 Task: Enable the transaction security policies.
Action: Mouse moved to (1007, 66)
Screenshot: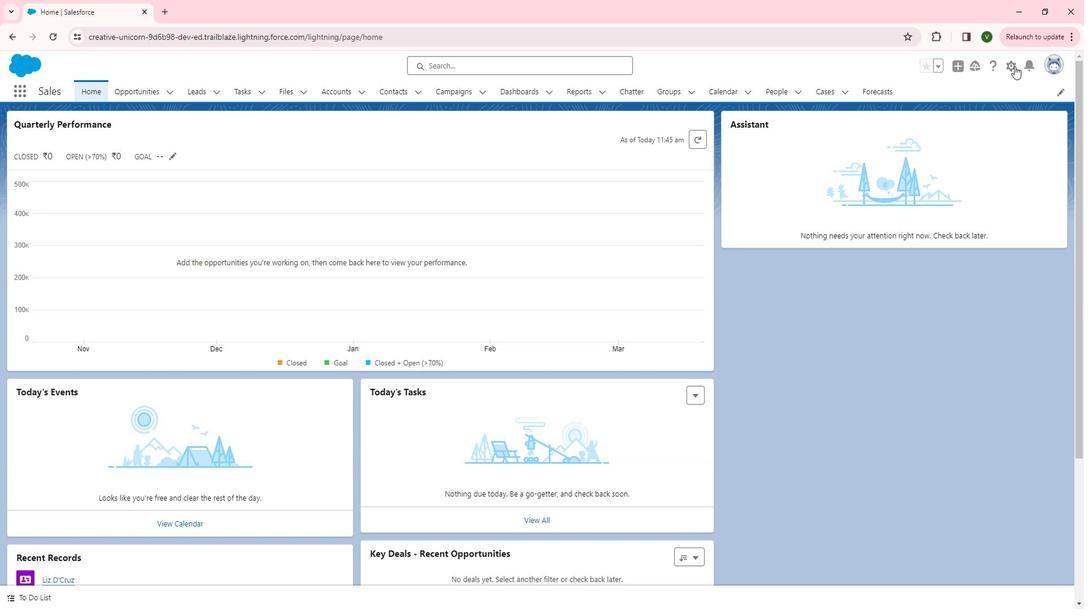 
Action: Mouse pressed left at (1007, 66)
Screenshot: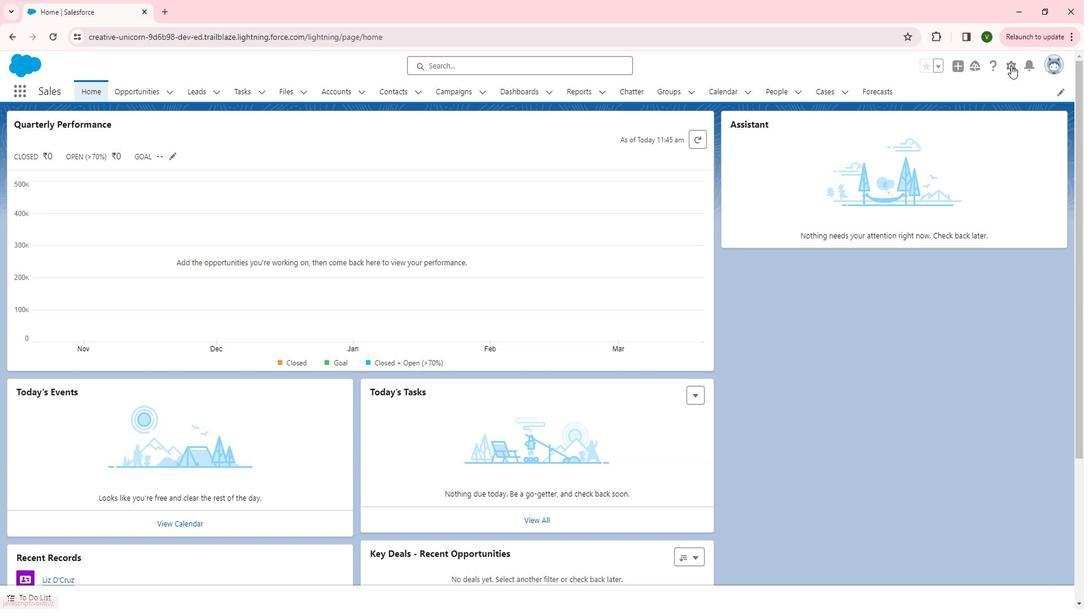 
Action: Mouse moved to (975, 92)
Screenshot: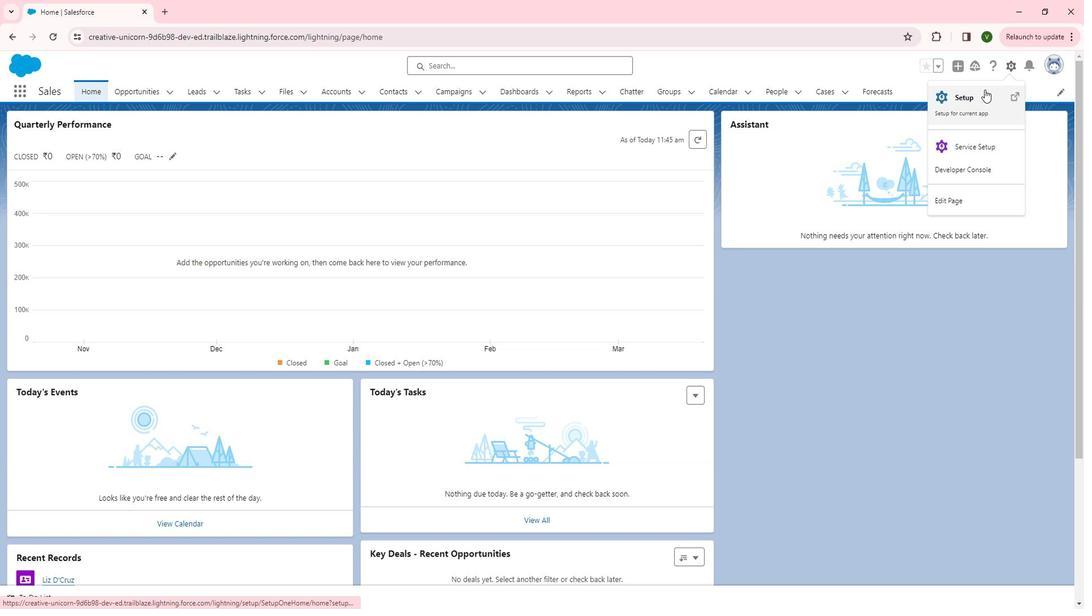 
Action: Mouse pressed left at (975, 92)
Screenshot: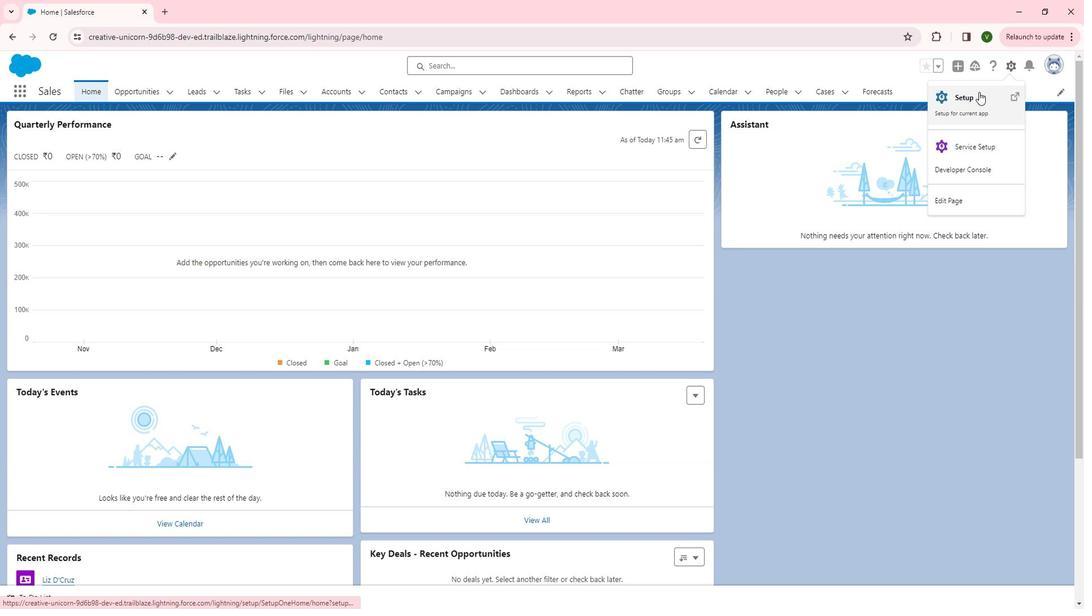 
Action: Mouse moved to (99, 332)
Screenshot: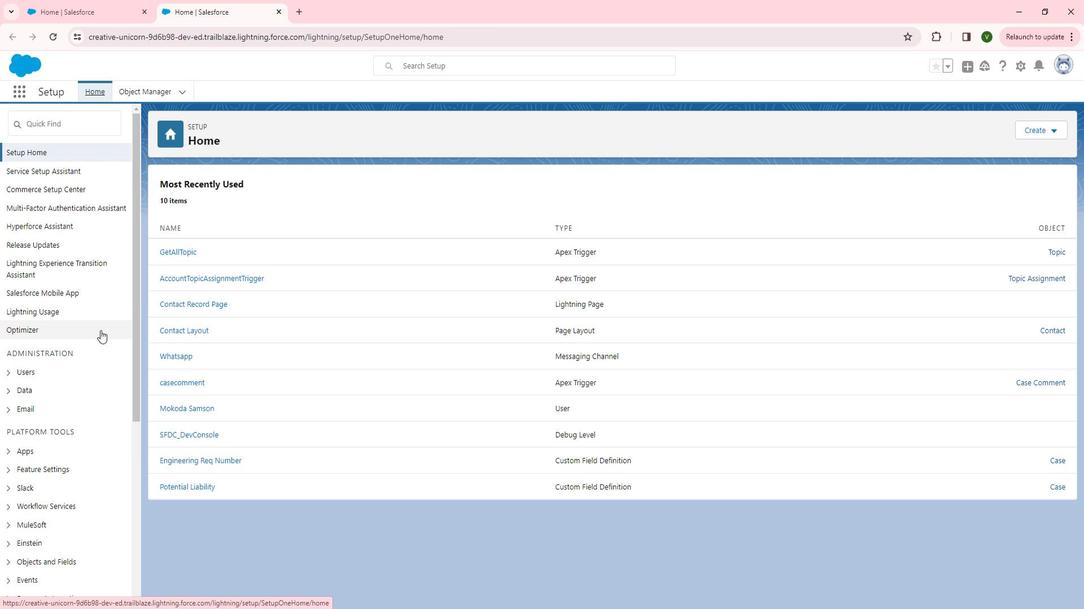 
Action: Mouse scrolled (99, 331) with delta (0, 0)
Screenshot: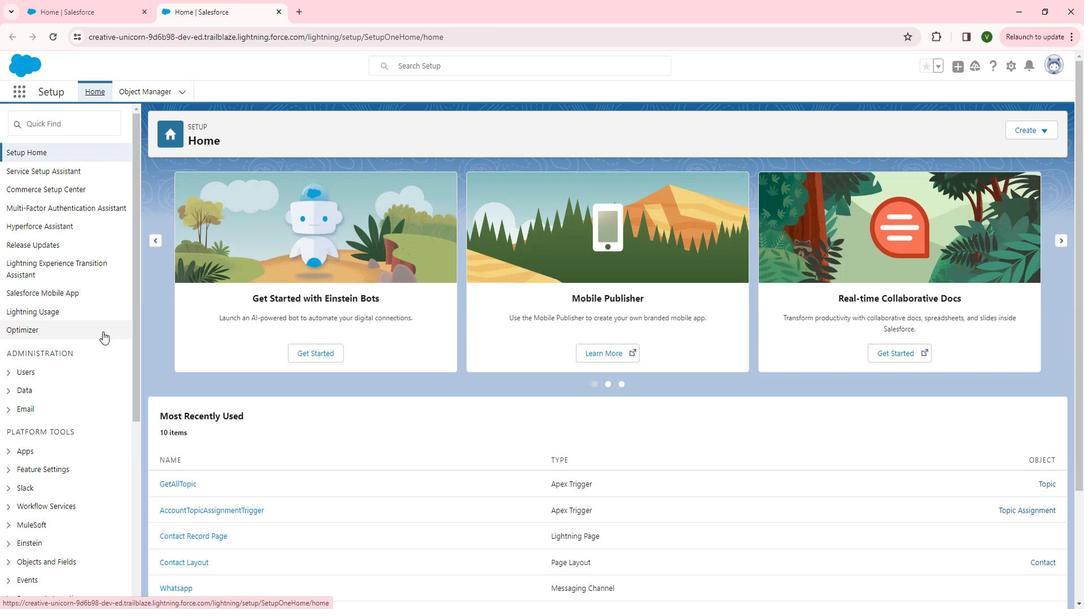 
Action: Mouse scrolled (99, 331) with delta (0, 0)
Screenshot: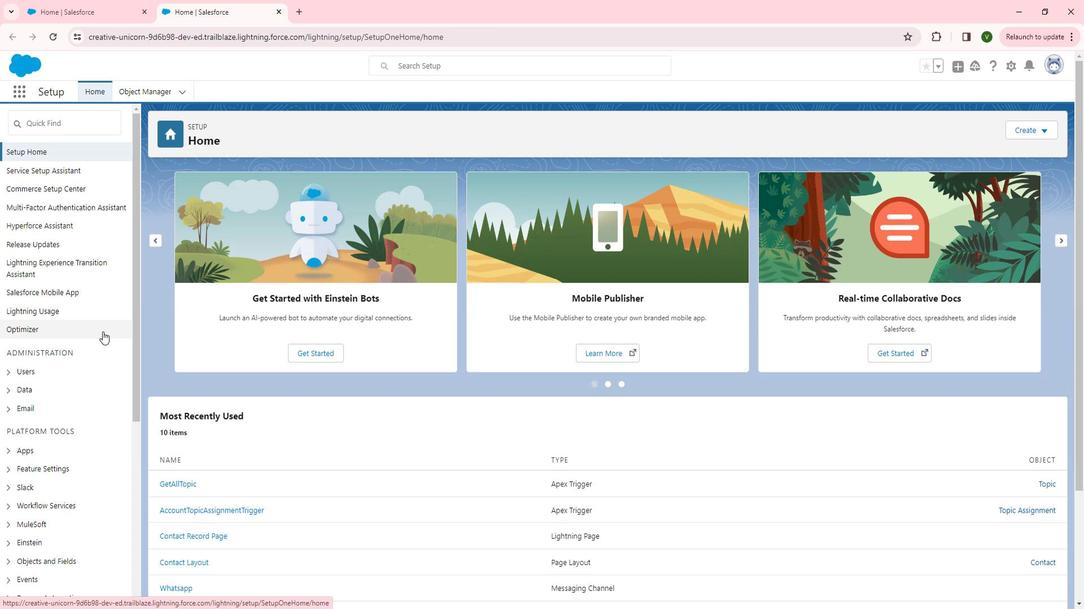 
Action: Mouse scrolled (99, 331) with delta (0, 0)
Screenshot: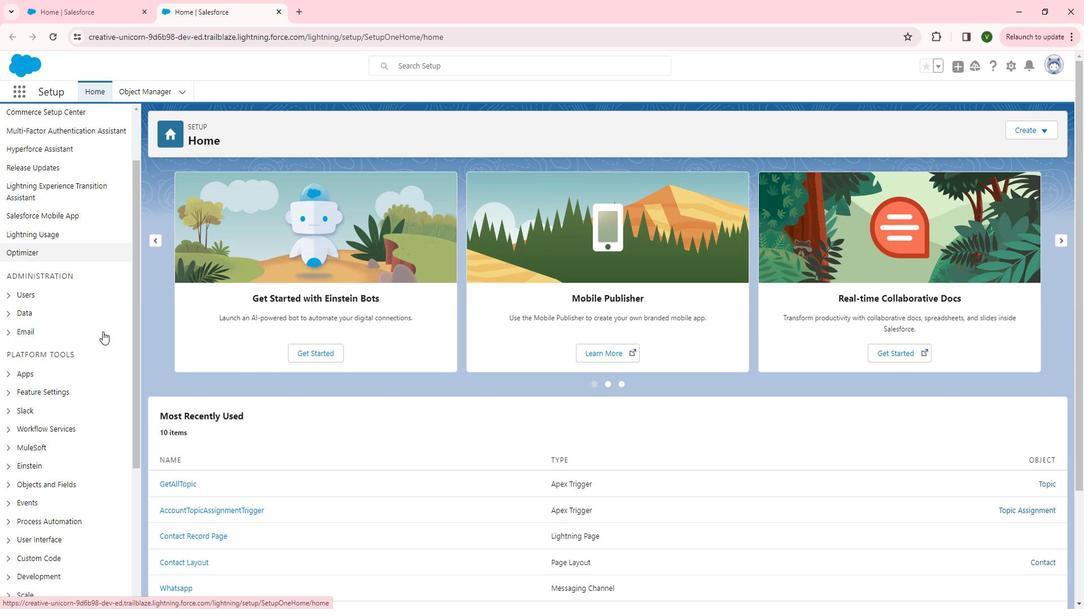 
Action: Mouse scrolled (99, 331) with delta (0, 0)
Screenshot: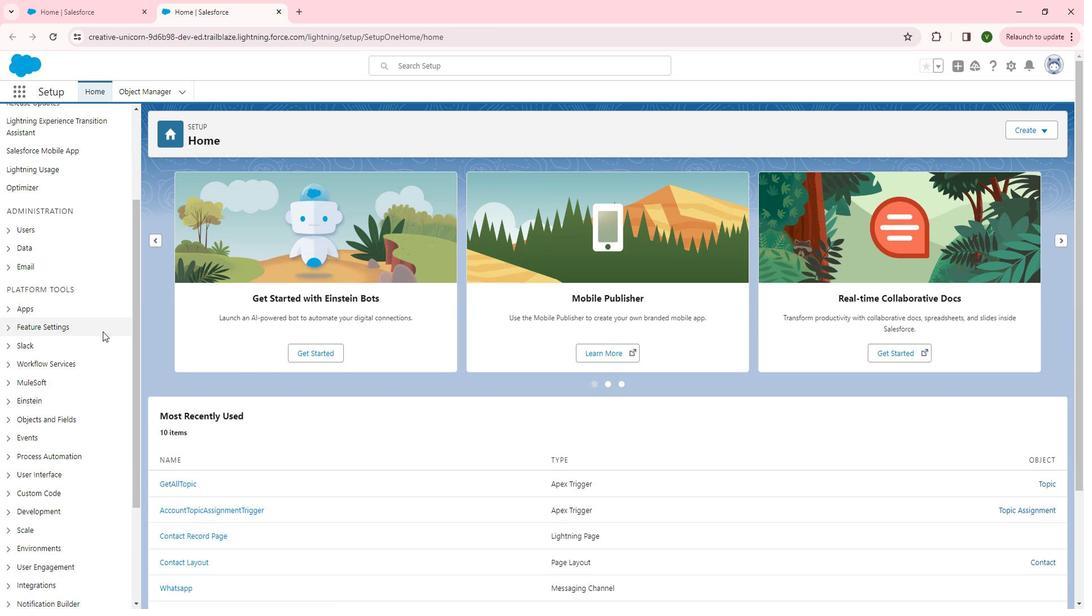 
Action: Mouse scrolled (99, 331) with delta (0, 0)
Screenshot: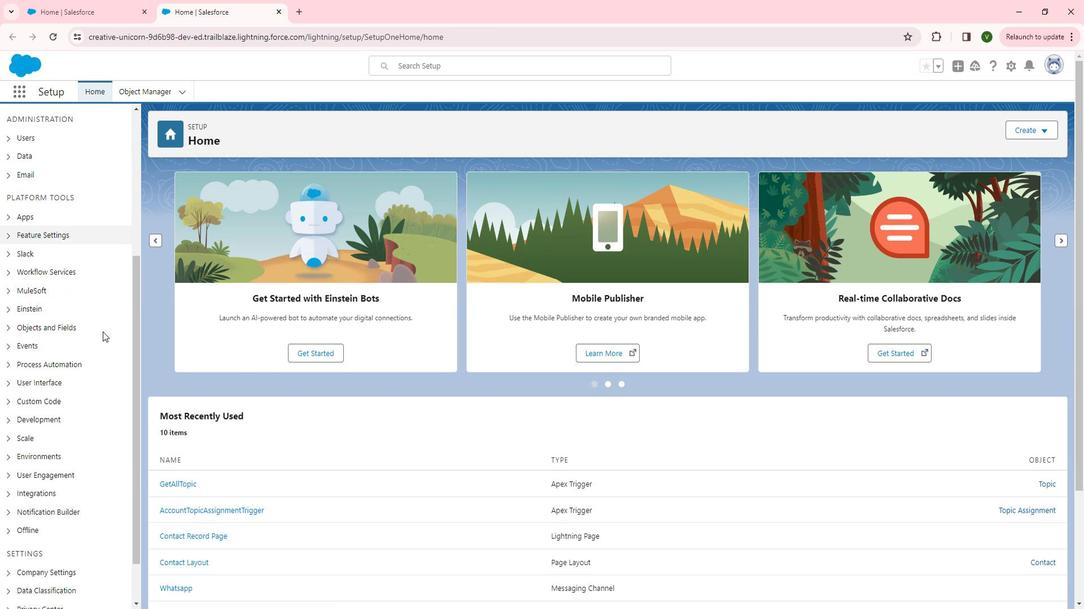 
Action: Mouse scrolled (99, 331) with delta (0, 0)
Screenshot: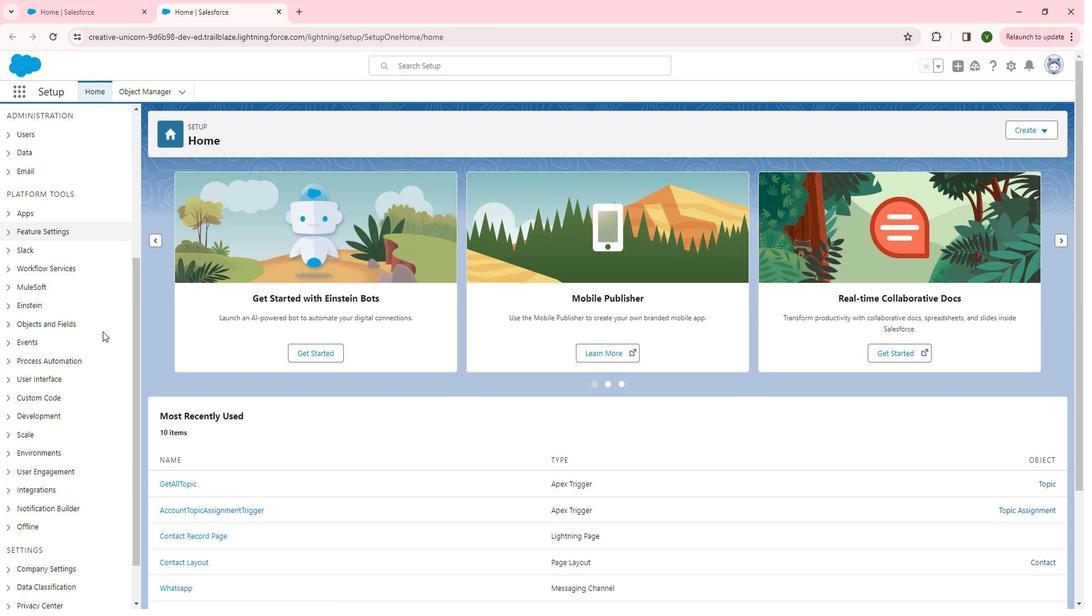 
Action: Mouse moved to (7, 588)
Screenshot: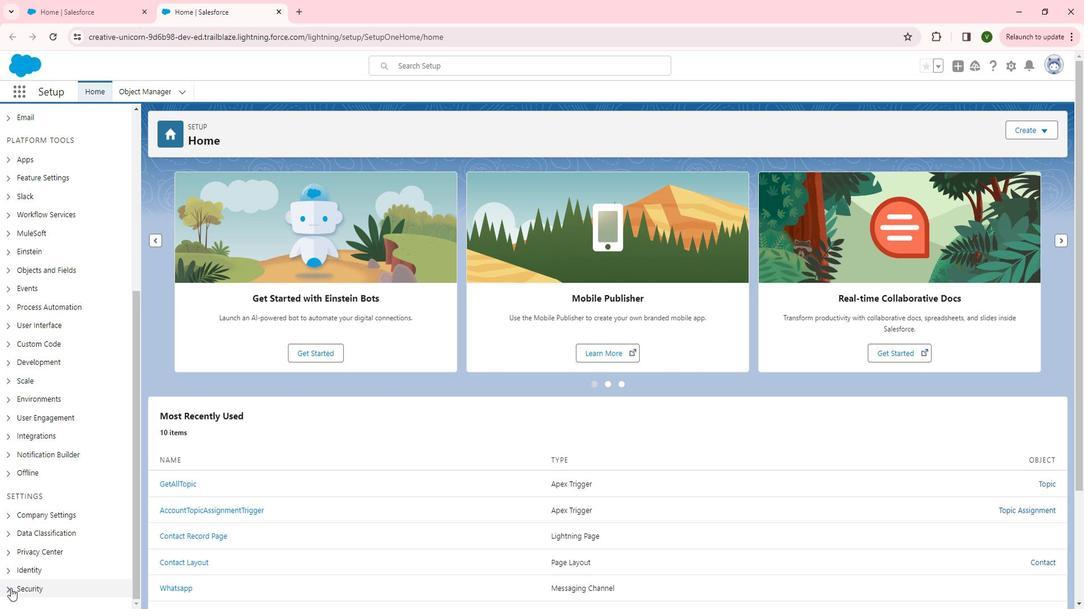 
Action: Mouse pressed left at (7, 588)
Screenshot: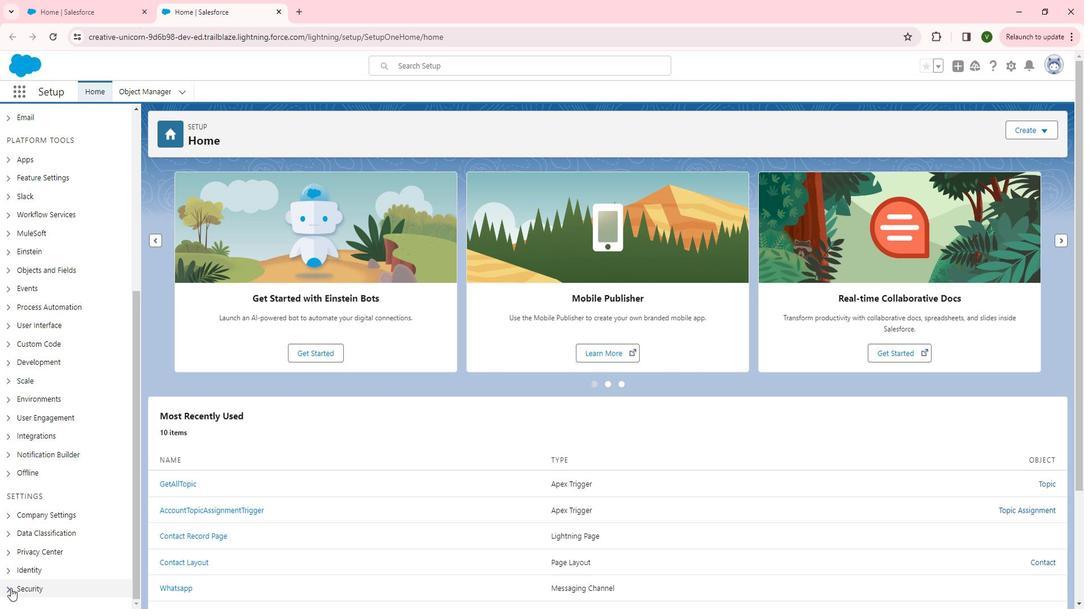 
Action: Mouse moved to (93, 537)
Screenshot: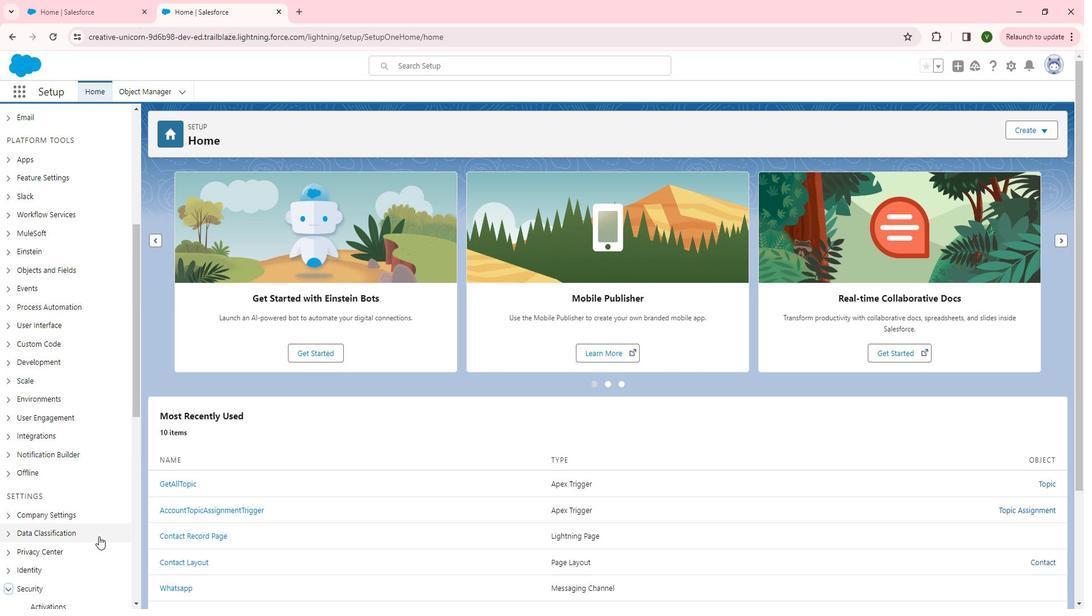
Action: Mouse scrolled (93, 536) with delta (0, 0)
Screenshot: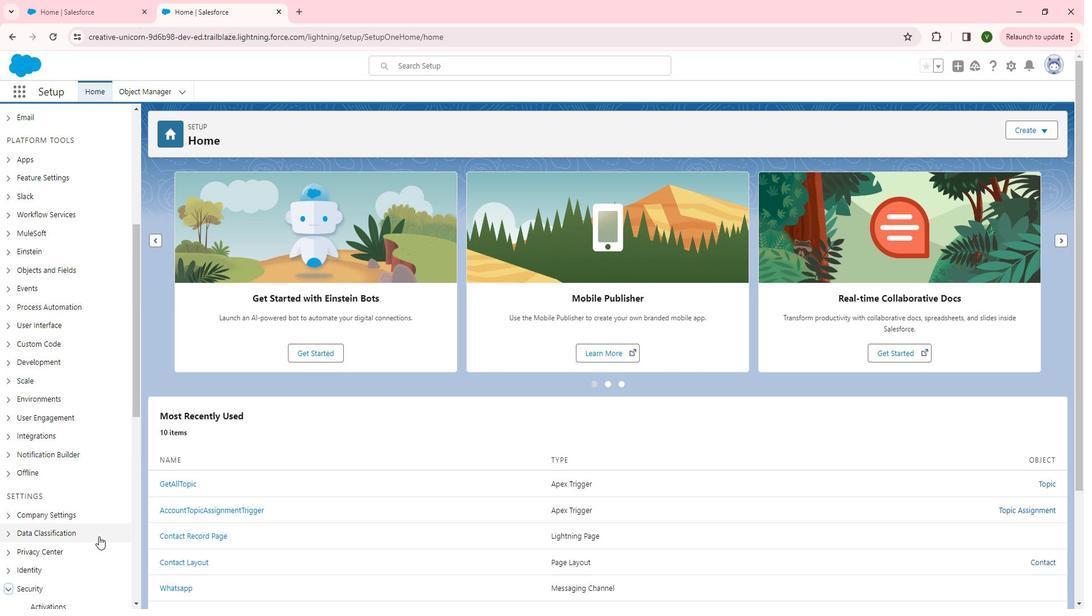 
Action: Mouse moved to (93, 537)
Screenshot: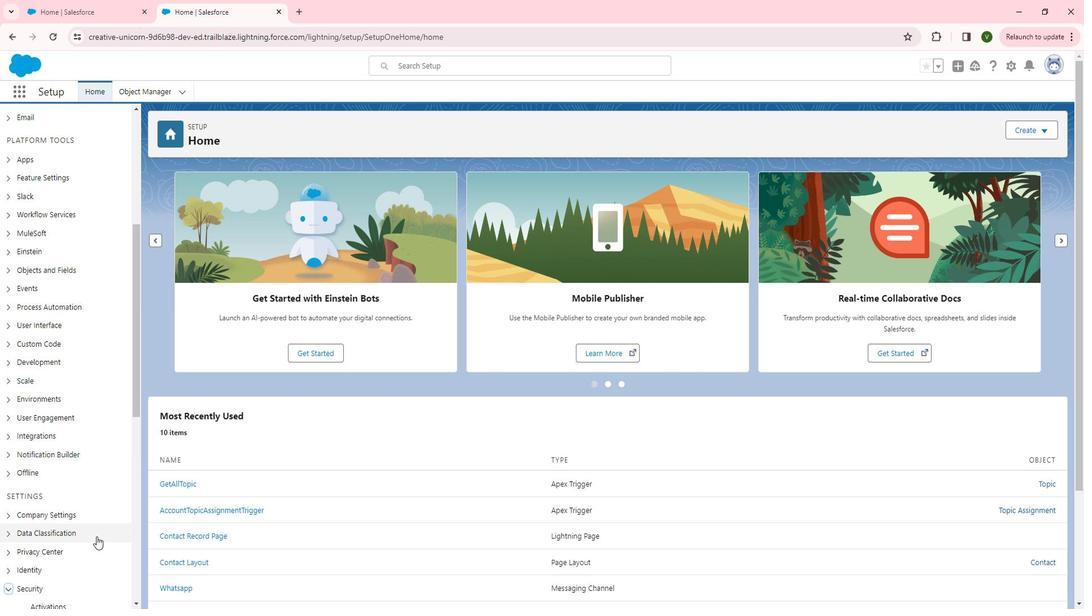 
Action: Mouse scrolled (93, 536) with delta (0, 0)
Screenshot: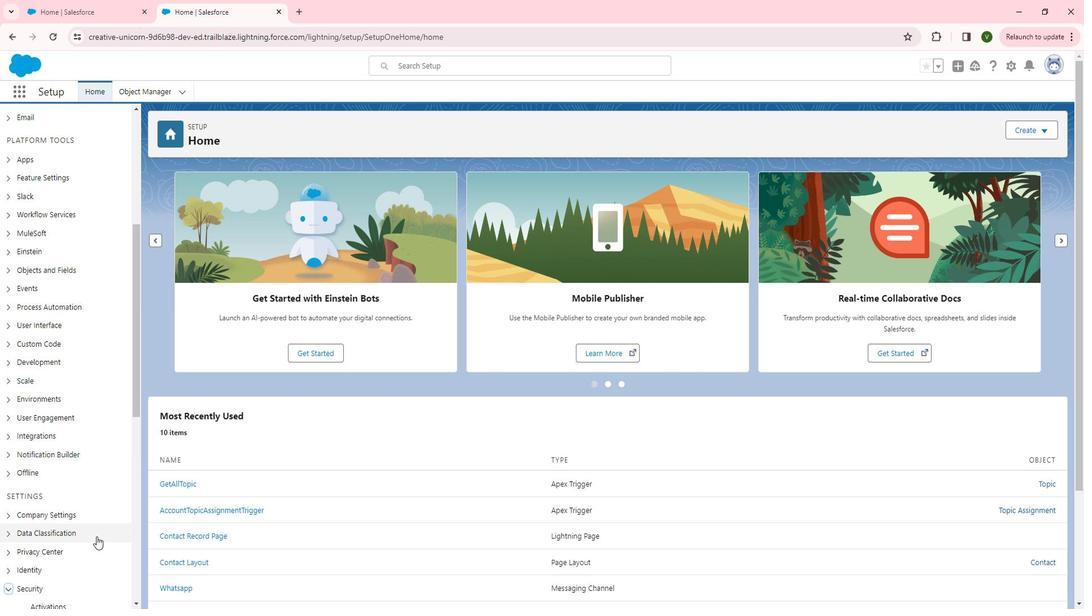 
Action: Mouse scrolled (93, 536) with delta (0, 0)
Screenshot: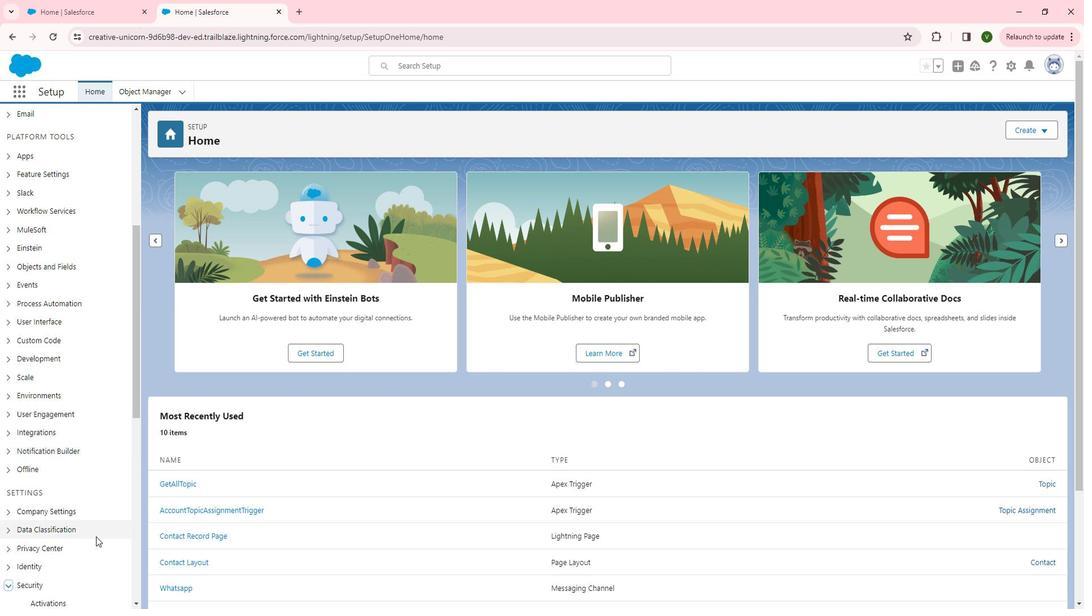 
Action: Mouse moved to (92, 537)
Screenshot: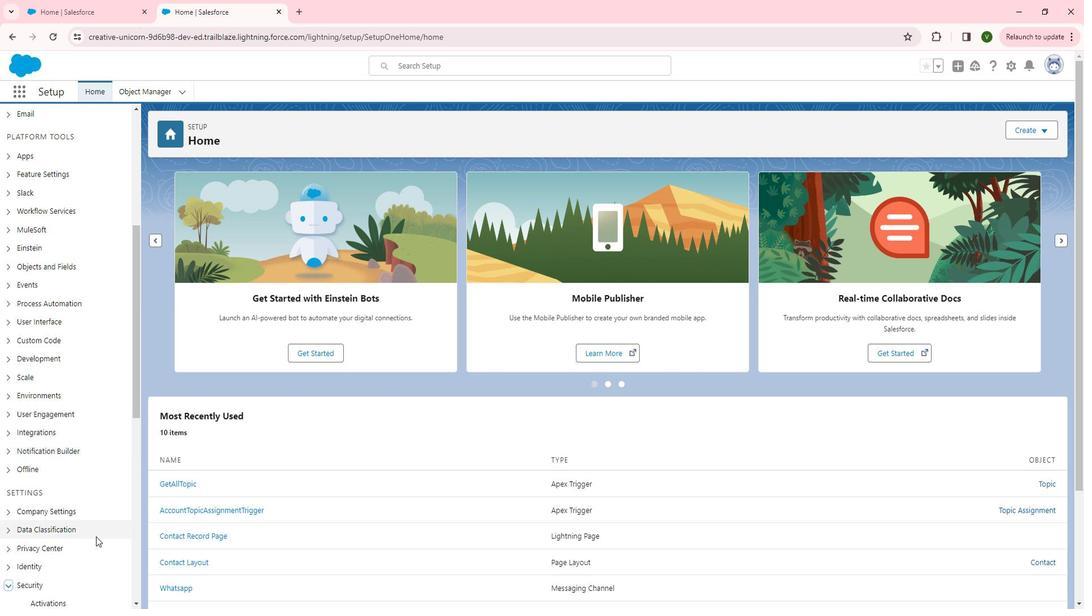 
Action: Mouse scrolled (92, 536) with delta (0, 0)
Screenshot: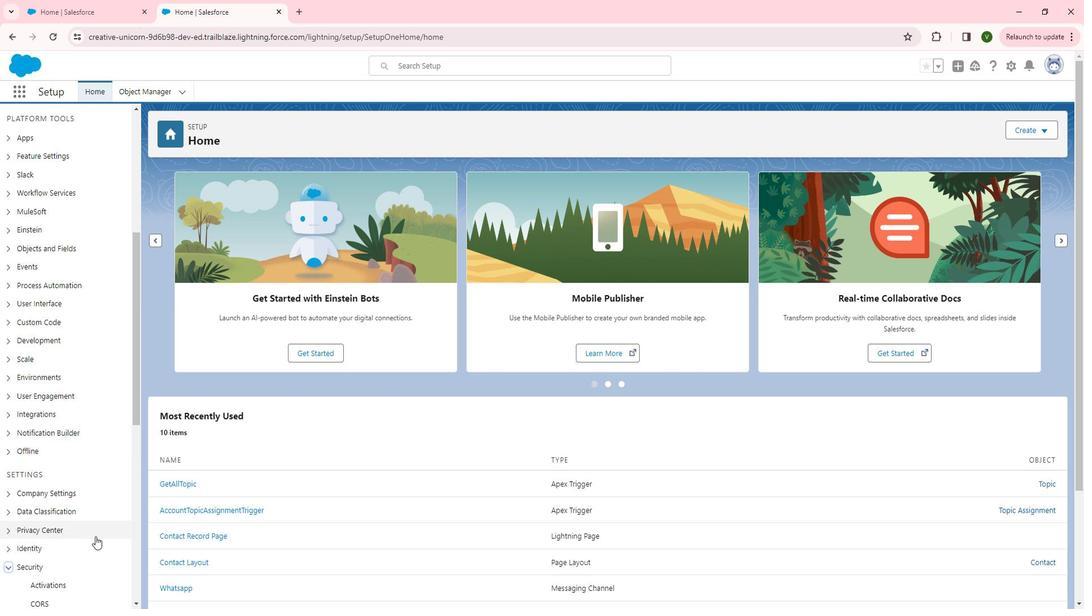 
Action: Mouse scrolled (92, 536) with delta (0, 0)
Screenshot: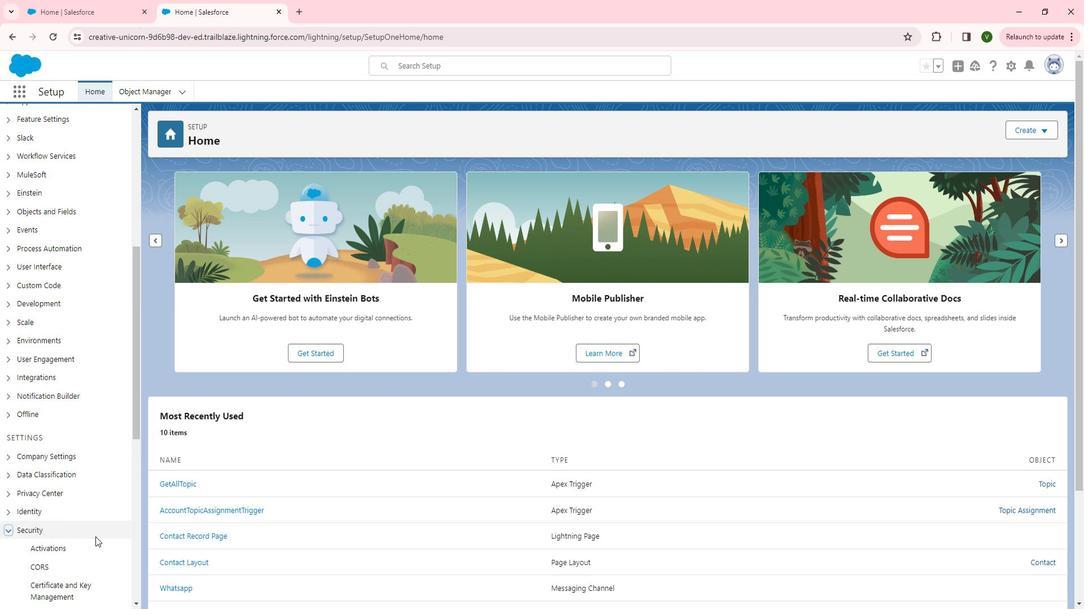 
Action: Mouse scrolled (92, 536) with delta (0, 0)
Screenshot: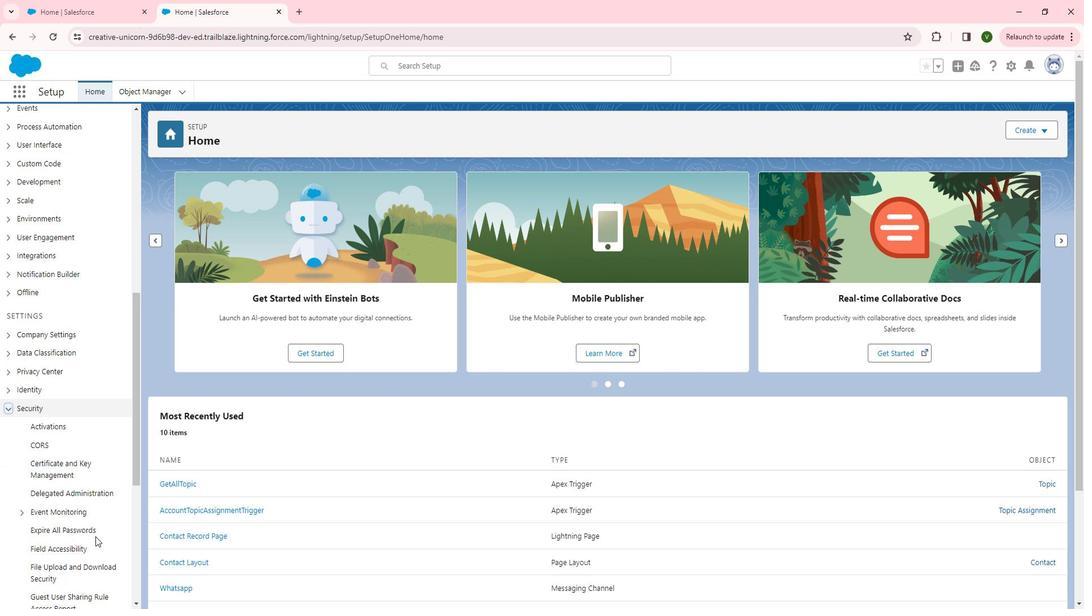 
Action: Mouse moved to (22, 341)
Screenshot: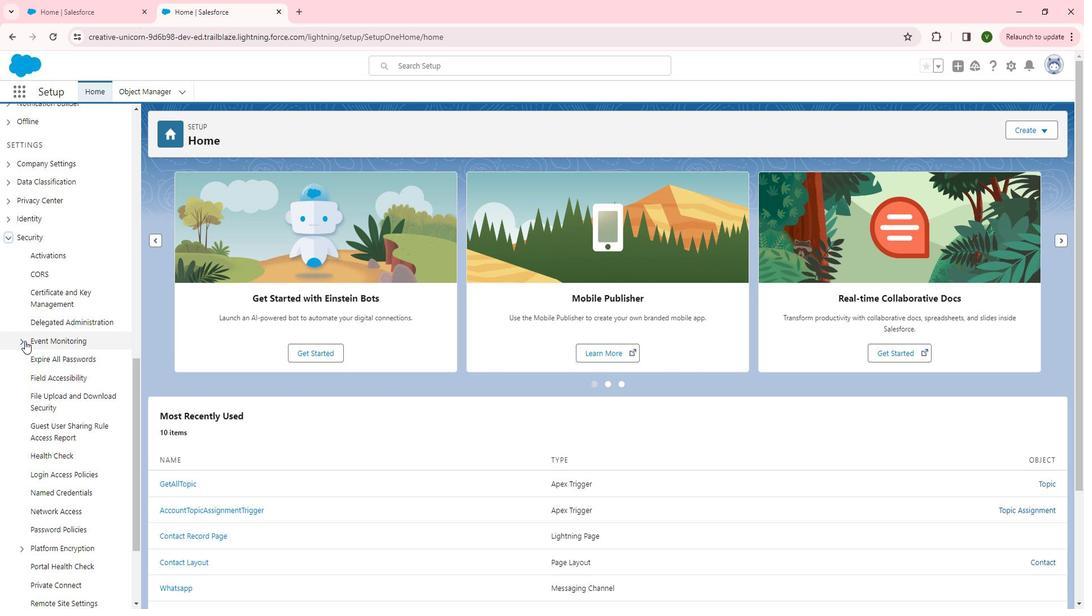 
Action: Mouse pressed left at (22, 341)
Screenshot: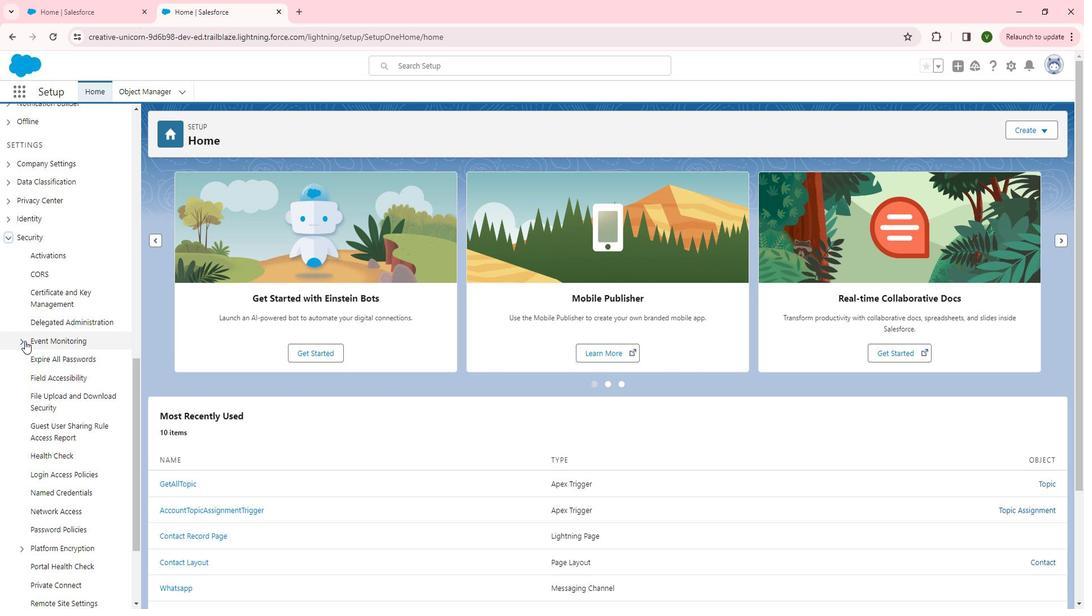 
Action: Mouse moved to (92, 374)
Screenshot: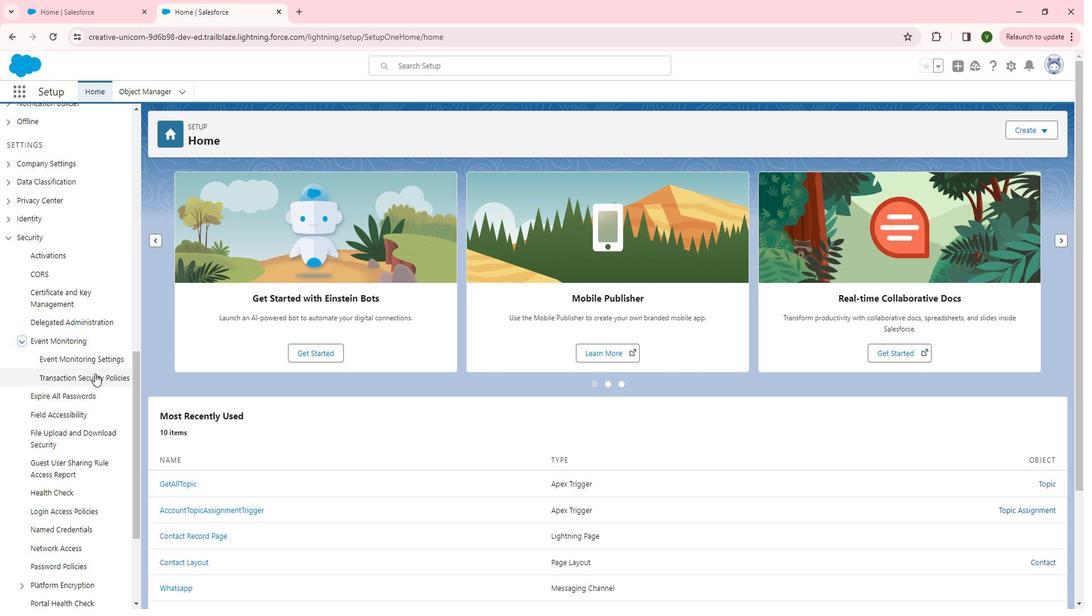 
Action: Mouse pressed left at (92, 374)
Screenshot: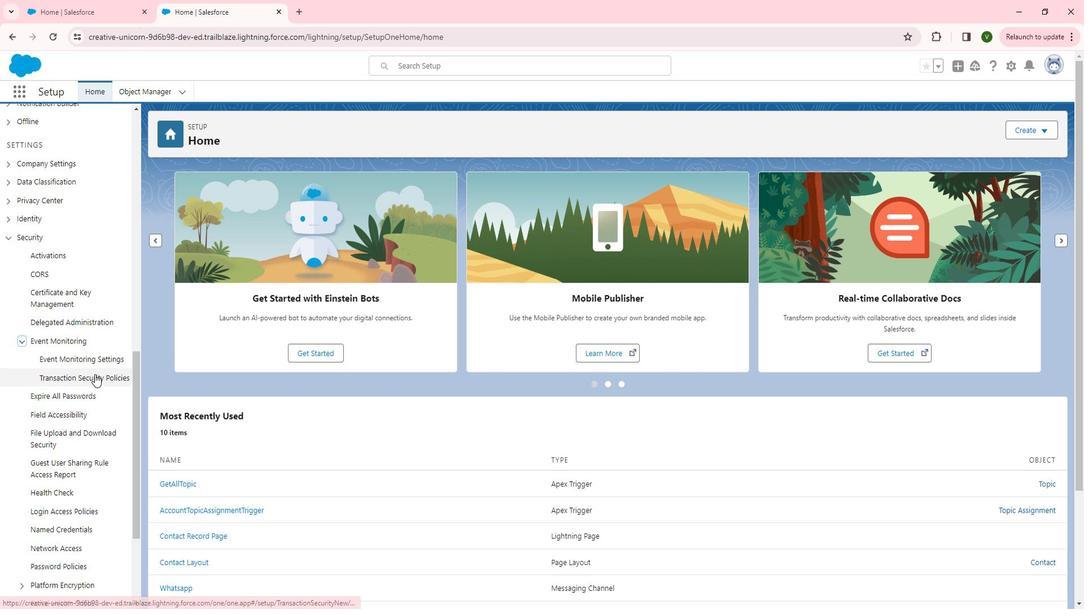
Action: Mouse moved to (1033, 183)
Screenshot: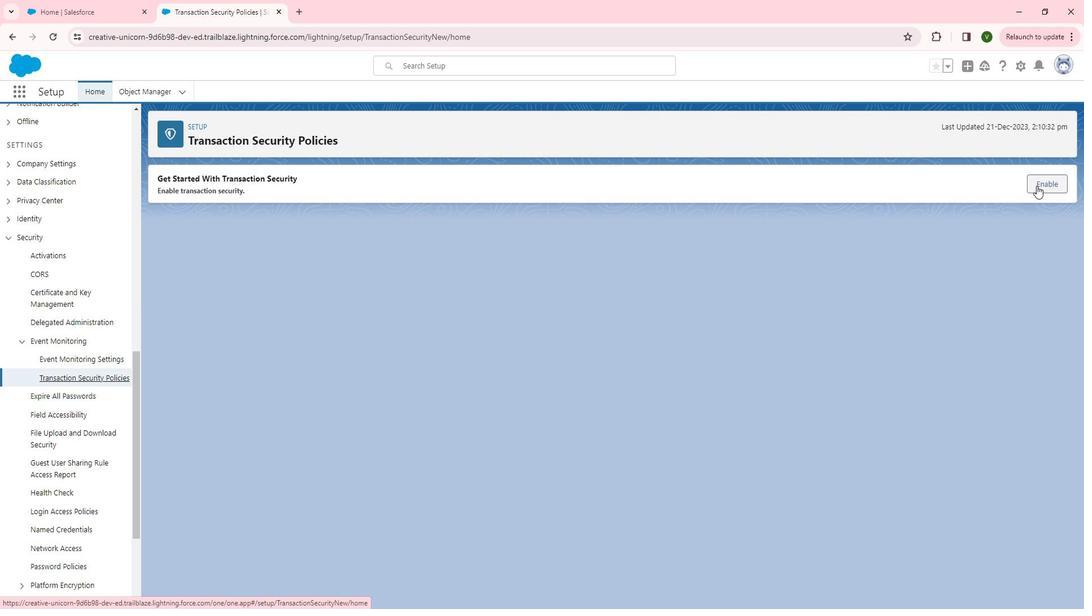 
Action: Mouse pressed left at (1033, 183)
Screenshot: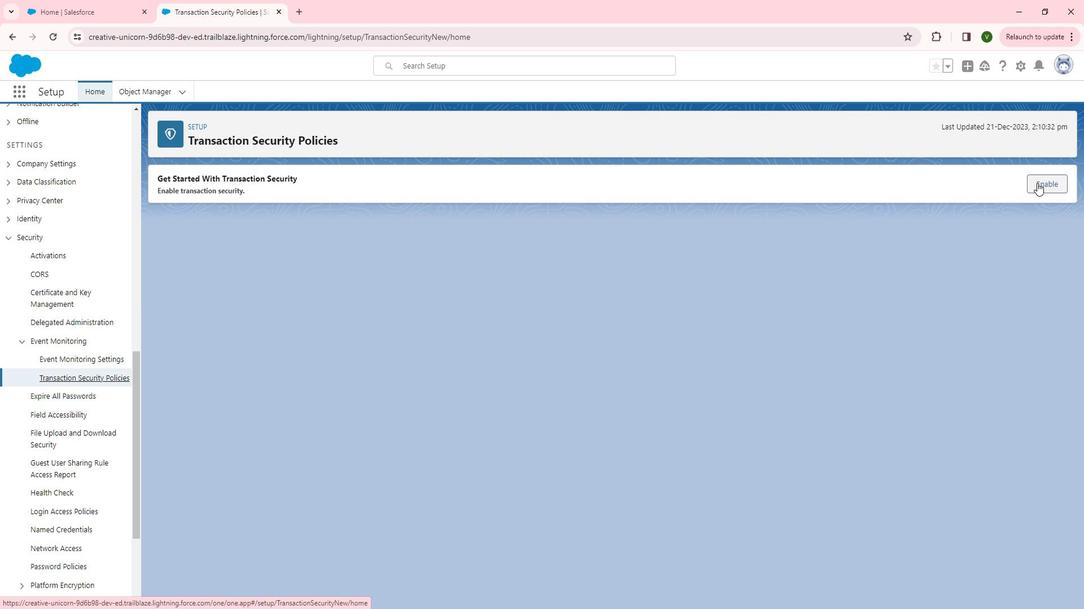 
Action: Mouse moved to (642, 269)
Screenshot: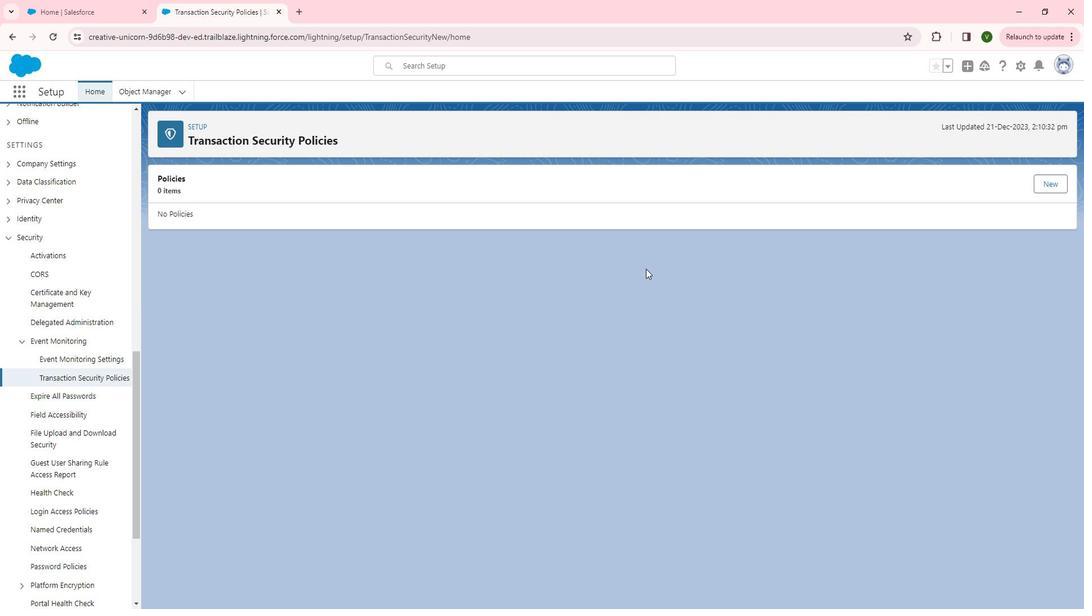 
